Task: Create in the project WorkWave and in the Backlog issue 'Create a new online platform for online interior design courses with advanced 3D modeling and rendering features' a child issue 'Integration with fleet management systems', and assign it to team member softage.2@softage.net.
Action: Mouse moved to (681, 223)
Screenshot: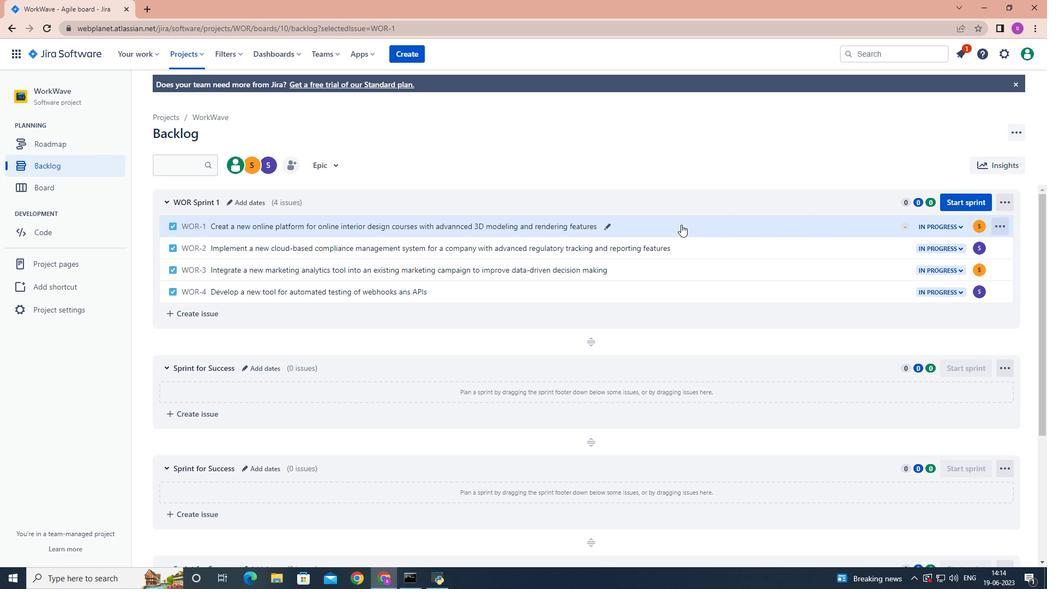 
Action: Mouse pressed left at (681, 223)
Screenshot: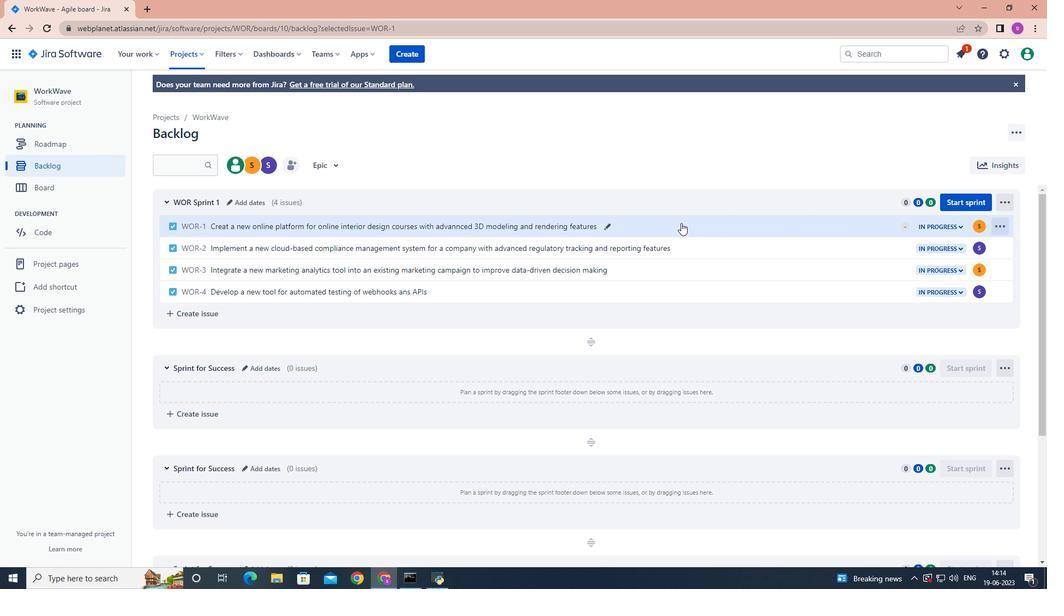 
Action: Mouse moved to (856, 296)
Screenshot: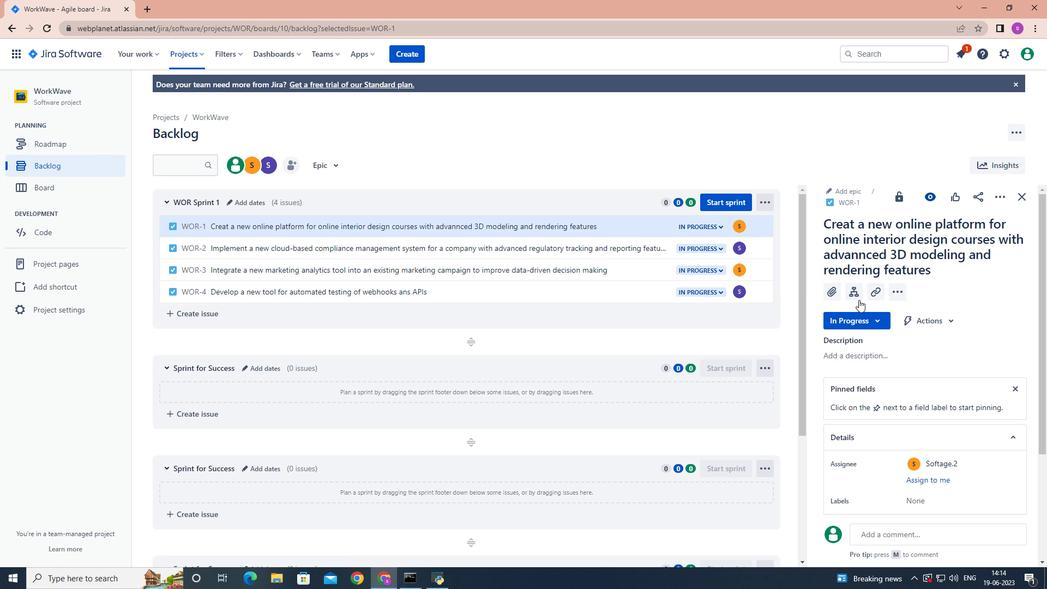 
Action: Mouse pressed left at (856, 296)
Screenshot: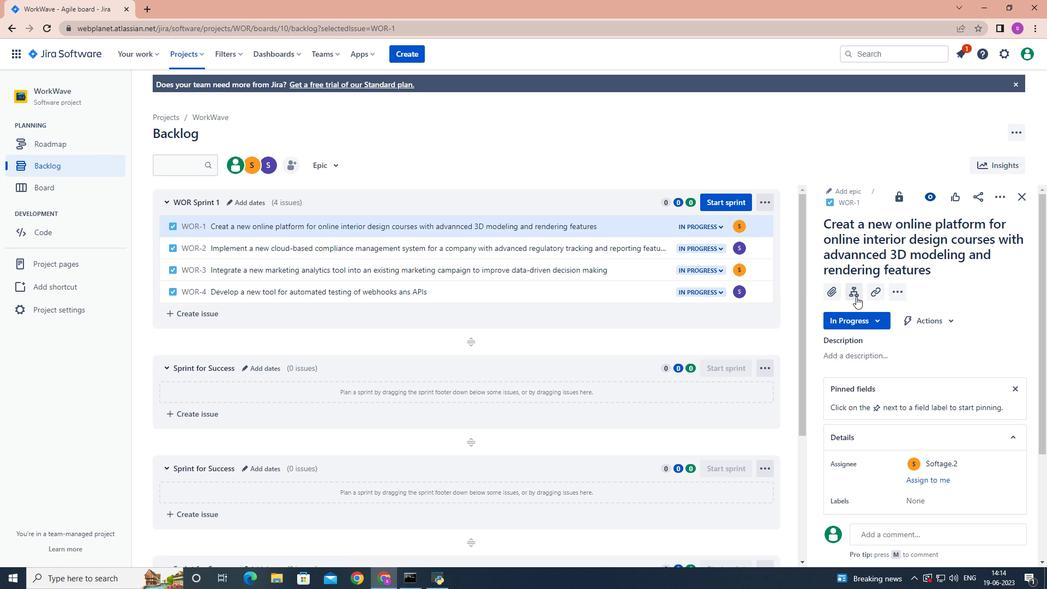 
Action: Mouse moved to (855, 296)
Screenshot: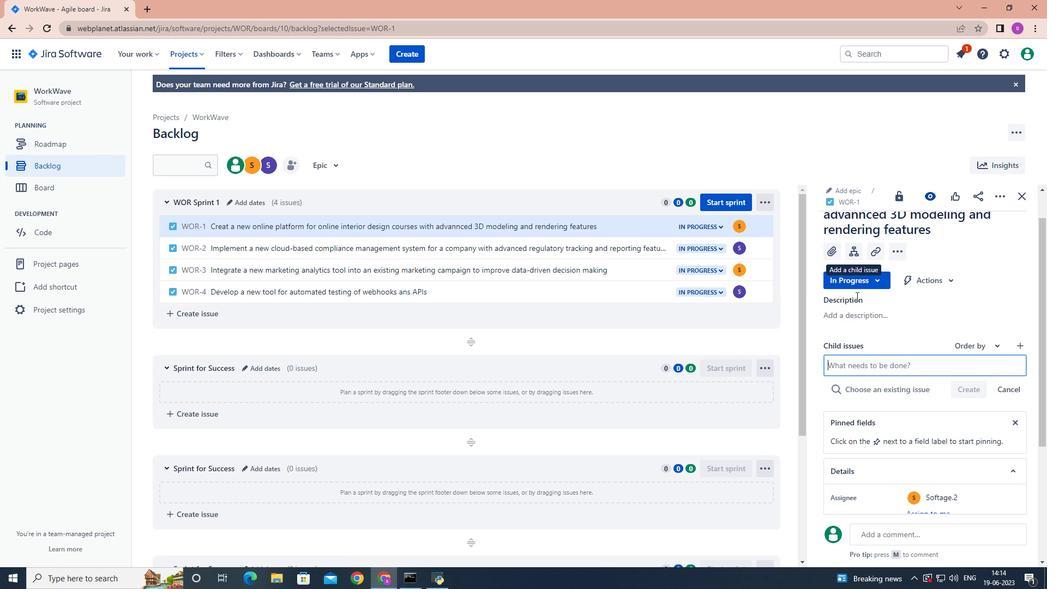 
Action: Key pressed <Key.shift>Integration<Key.space>with<Key.space>fleet<Key.space>management<Key.space>systems<Key.enter>
Screenshot: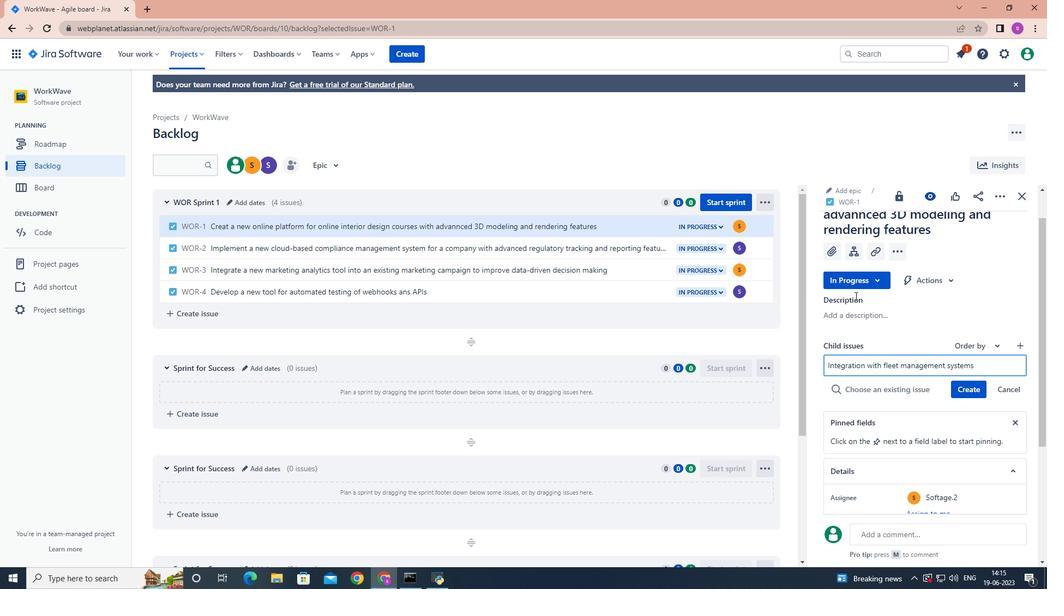 
Action: Mouse moved to (976, 372)
Screenshot: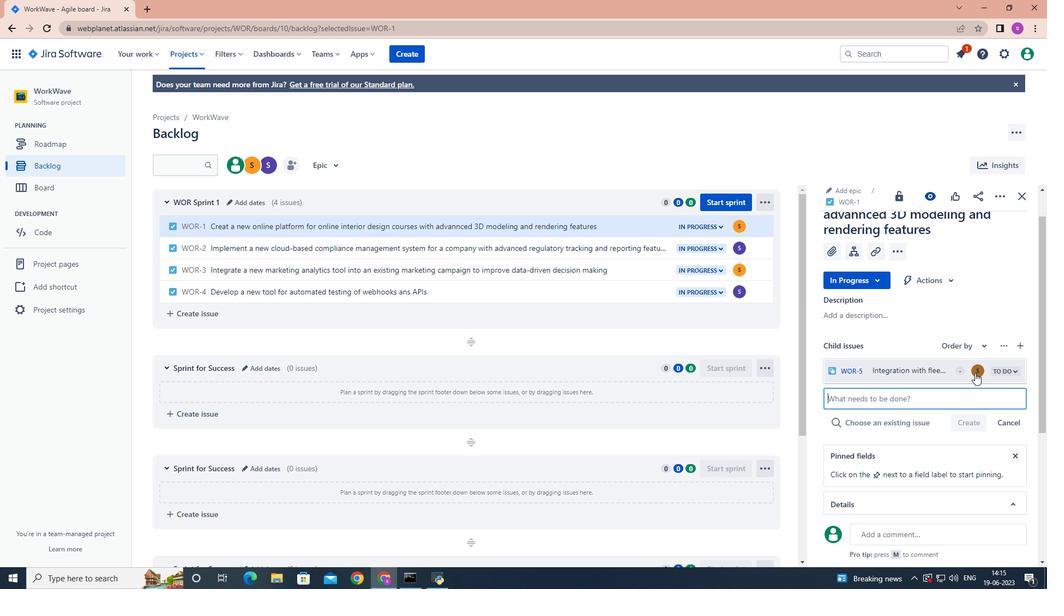 
Action: Mouse pressed left at (976, 372)
Screenshot: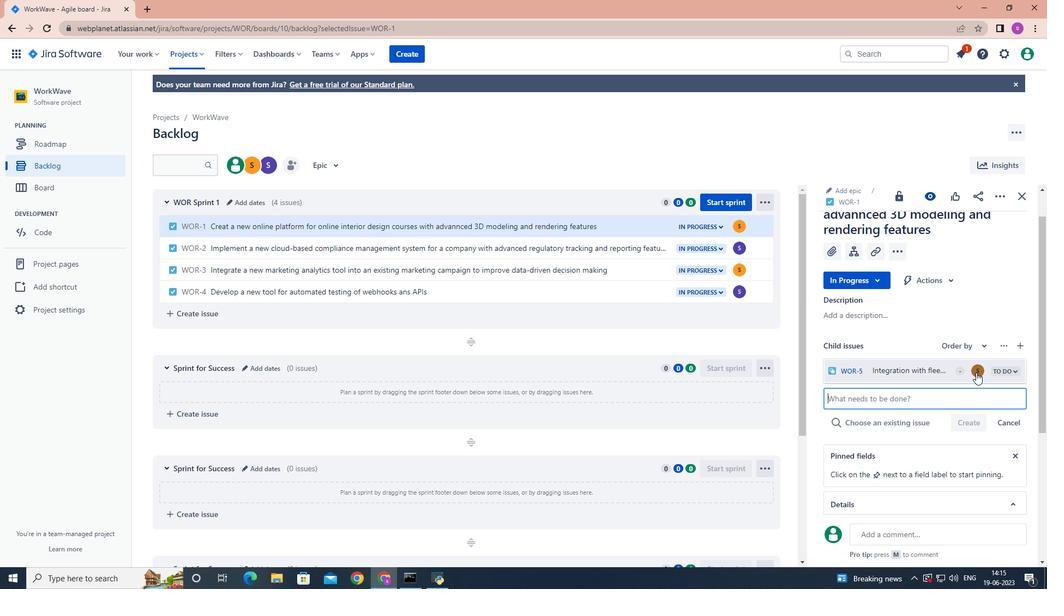 
Action: Mouse moved to (938, 364)
Screenshot: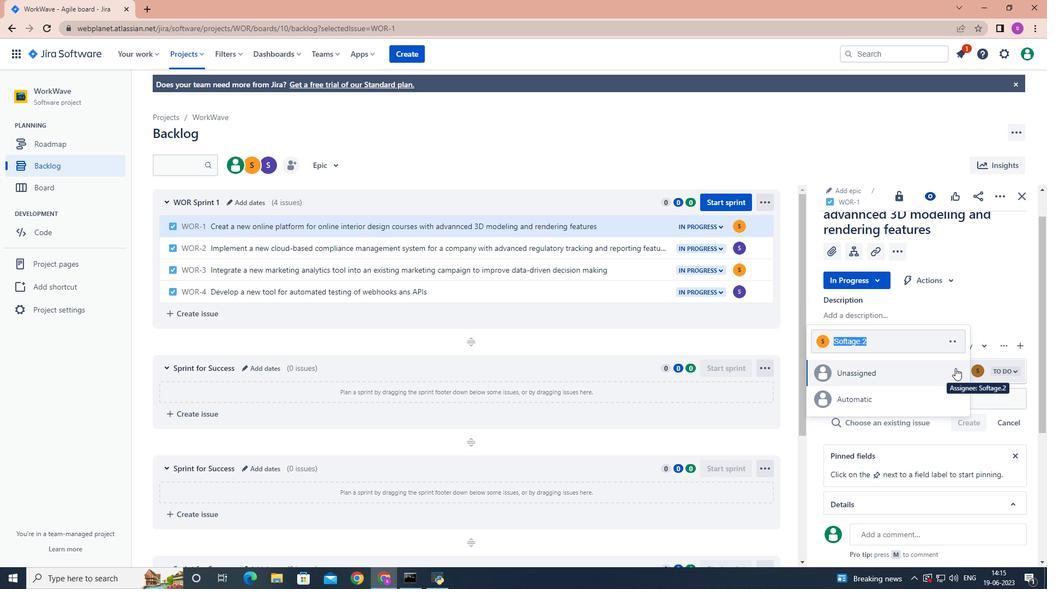 
Action: Key pressed softage.2
Screenshot: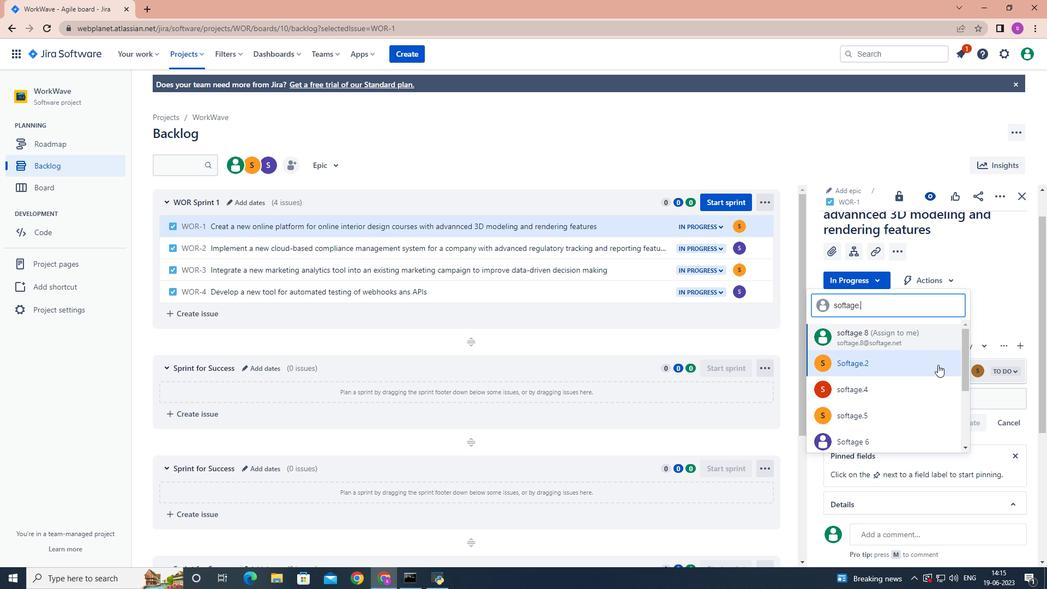 
Action: Mouse moved to (935, 364)
Screenshot: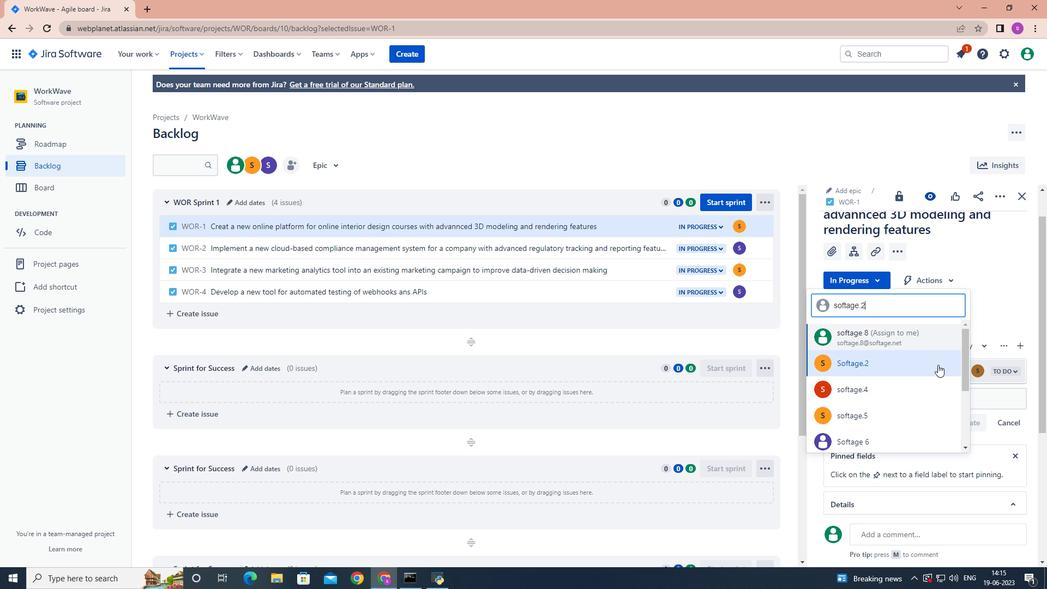 
Action: Mouse pressed left at (935, 364)
Screenshot: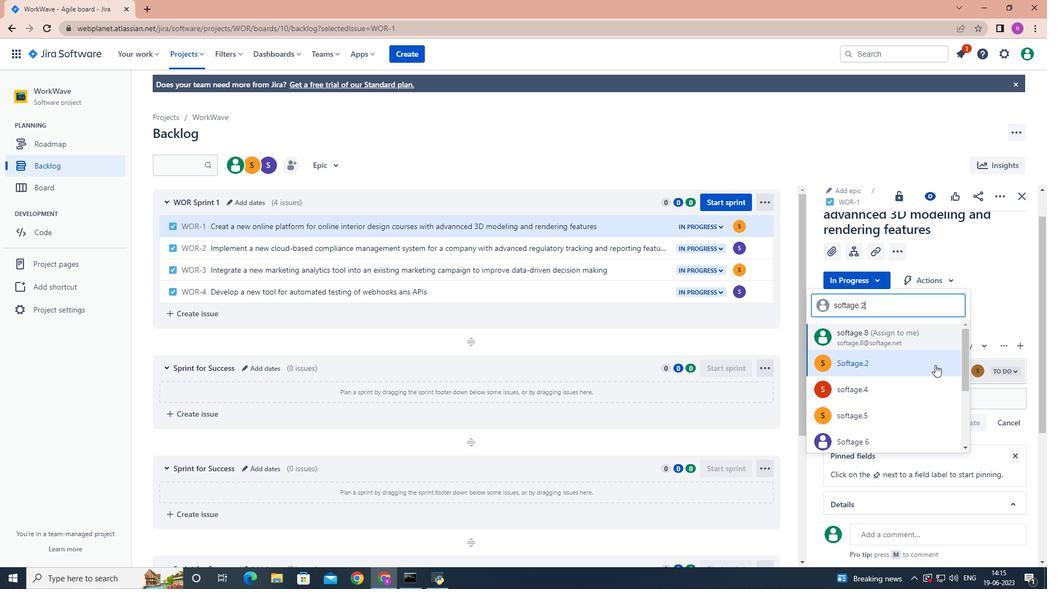
Action: Mouse moved to (928, 362)
Screenshot: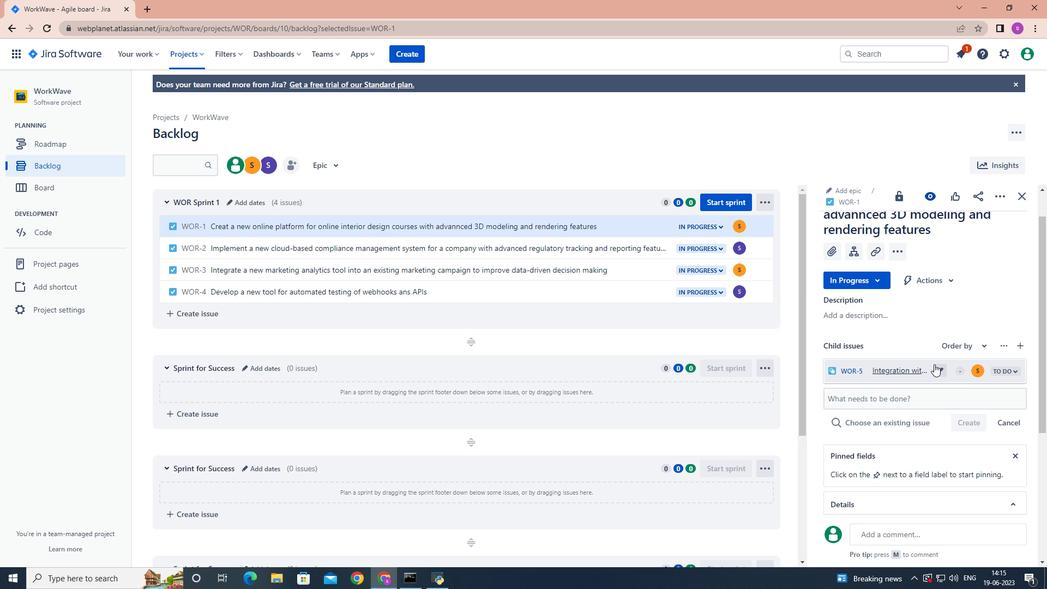 
